 Task: Create a sub task System Test and UAT for the task  Develop a new online job application system for a company in the project AgileCenter , assign it to team member softage.4@softage.net and update the status of the sub task to  Off Track , set the priority of the sub task to High
Action: Mouse moved to (594, 361)
Screenshot: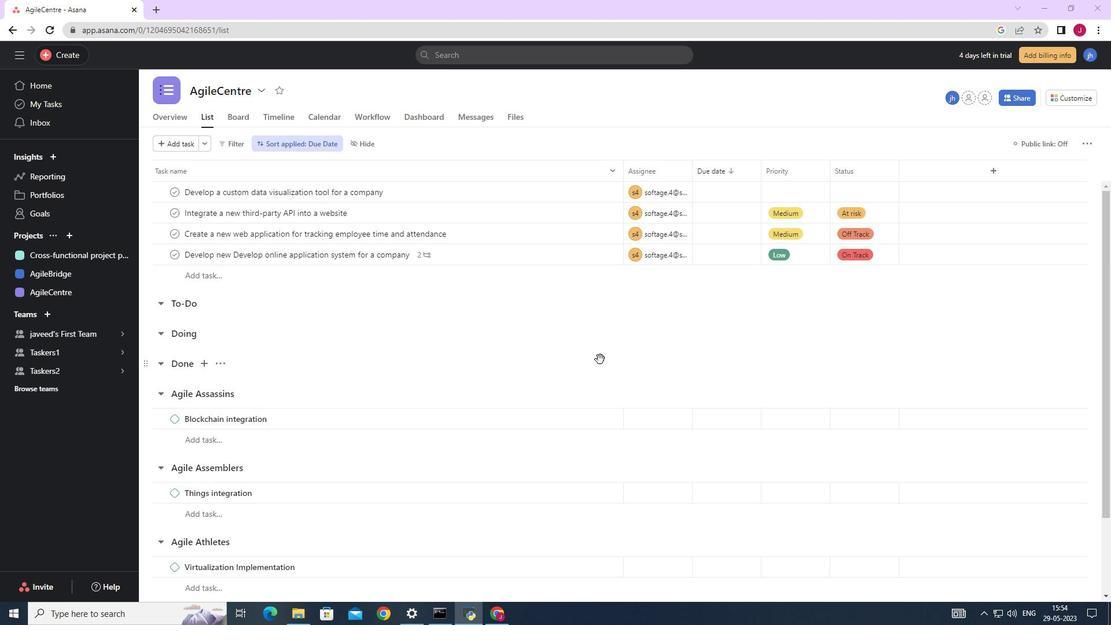 
Action: Mouse scrolled (594, 360) with delta (0, 0)
Screenshot: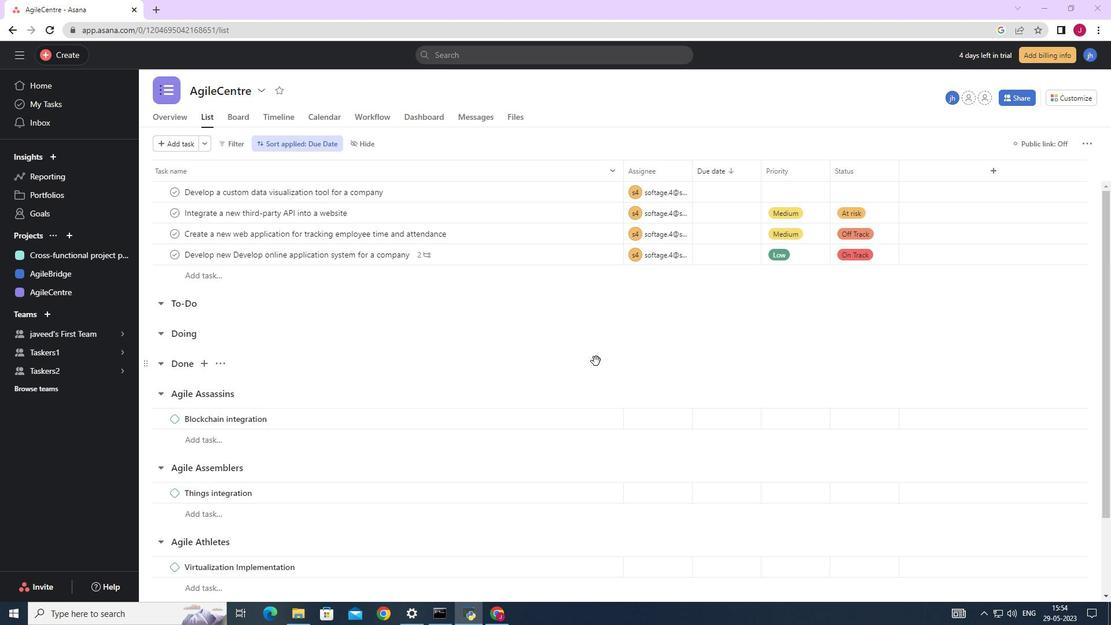 
Action: Mouse scrolled (594, 360) with delta (0, 0)
Screenshot: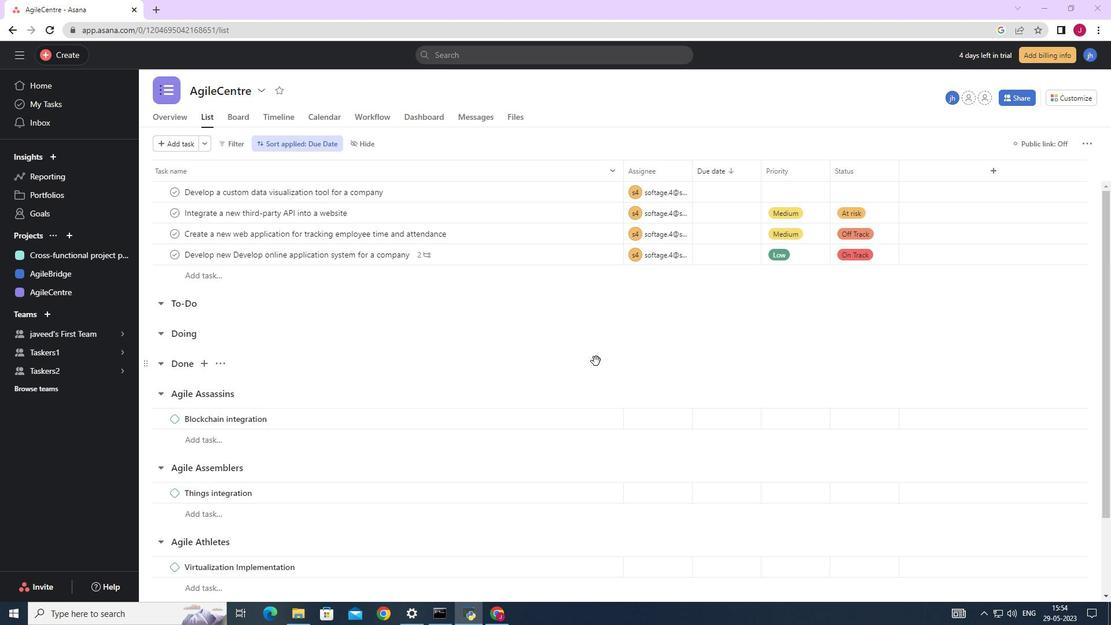 
Action: Mouse scrolled (594, 360) with delta (0, 0)
Screenshot: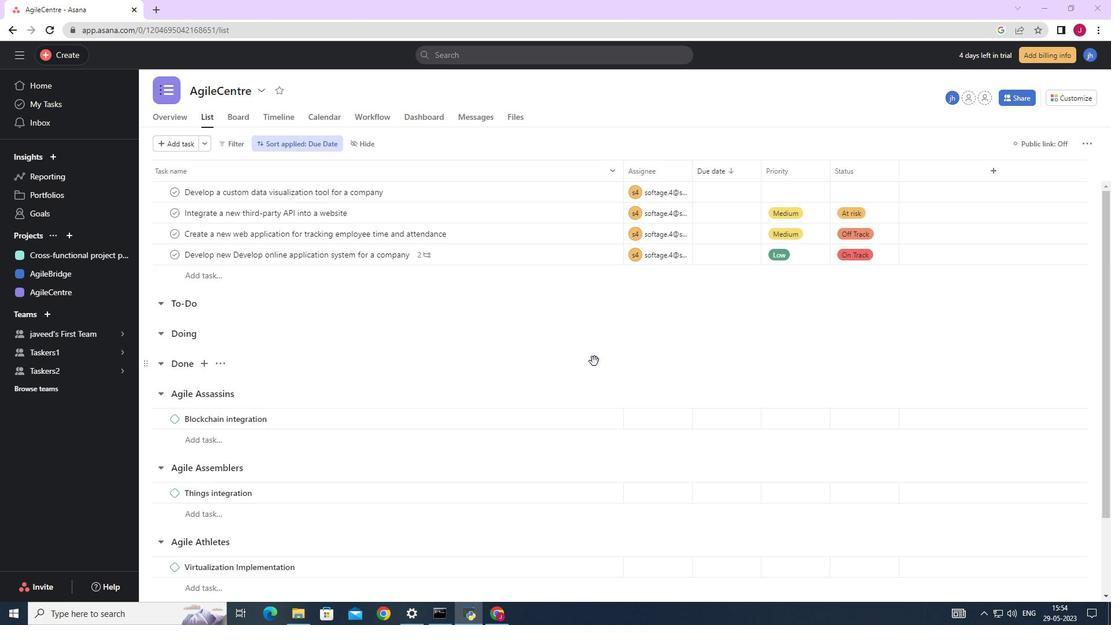 
Action: Mouse moved to (594, 362)
Screenshot: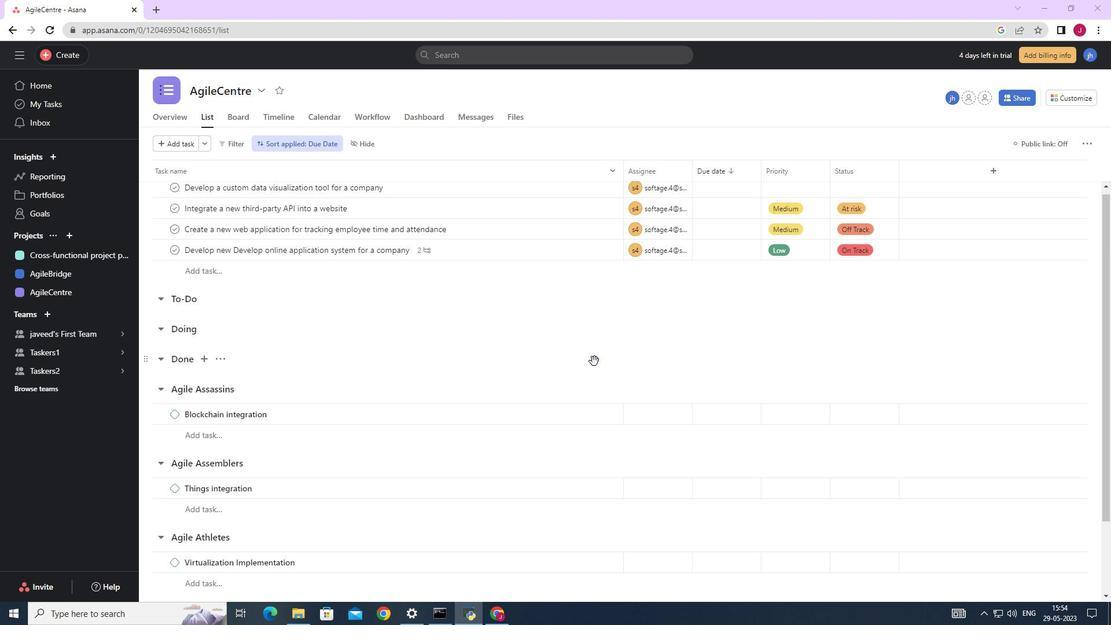 
Action: Mouse scrolled (594, 361) with delta (0, 0)
Screenshot: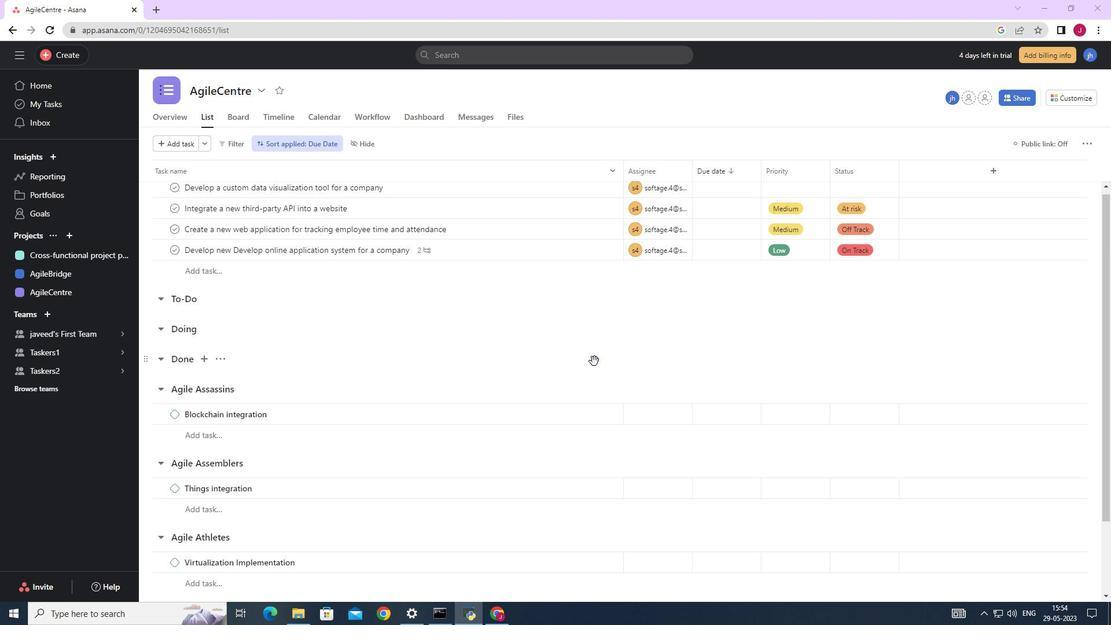 
Action: Mouse moved to (414, 368)
Screenshot: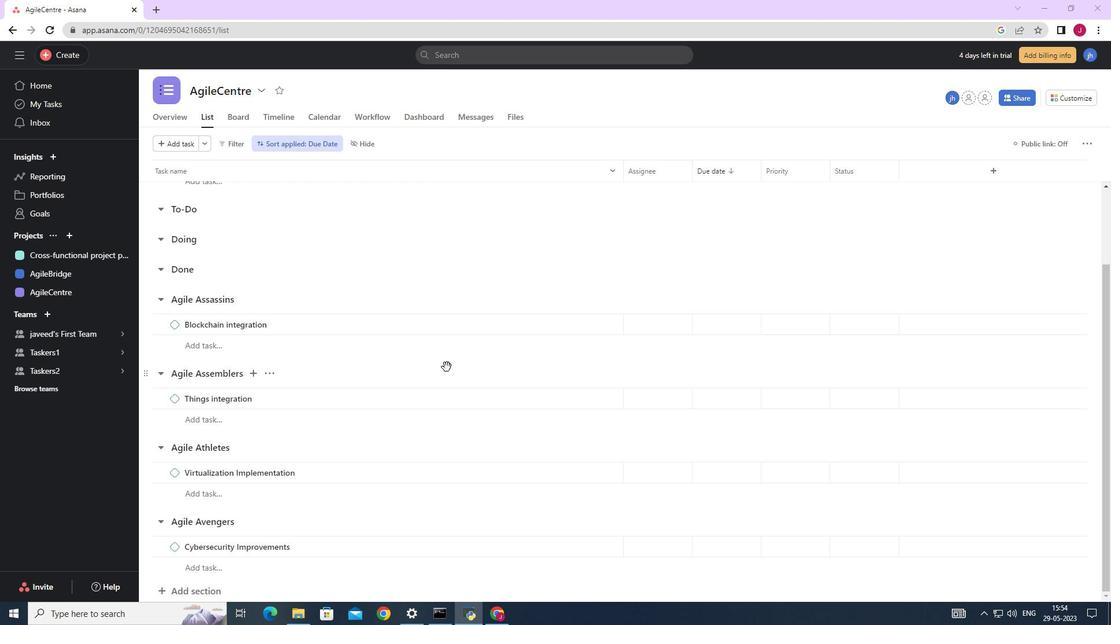
Action: Mouse scrolled (414, 369) with delta (0, 0)
Screenshot: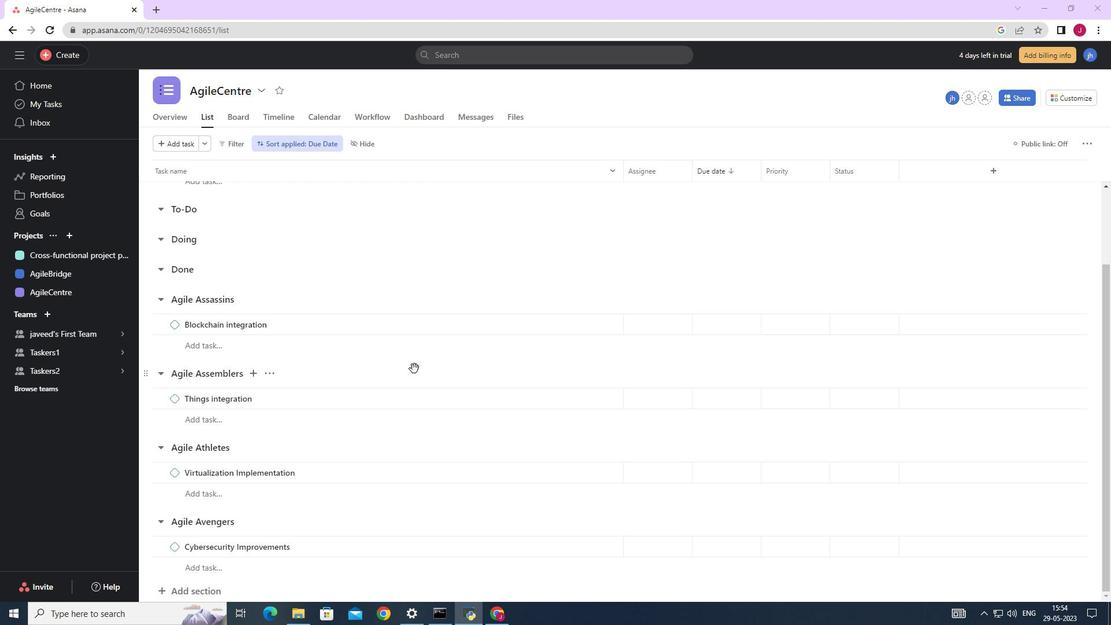 
Action: Mouse scrolled (414, 369) with delta (0, 0)
Screenshot: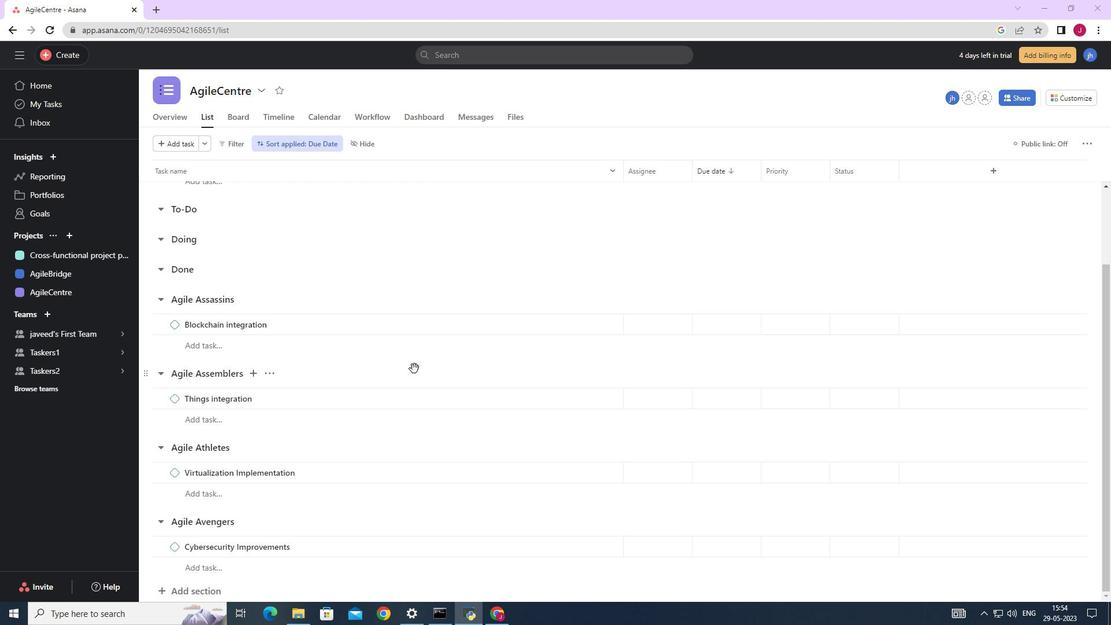 
Action: Mouse scrolled (414, 369) with delta (0, 0)
Screenshot: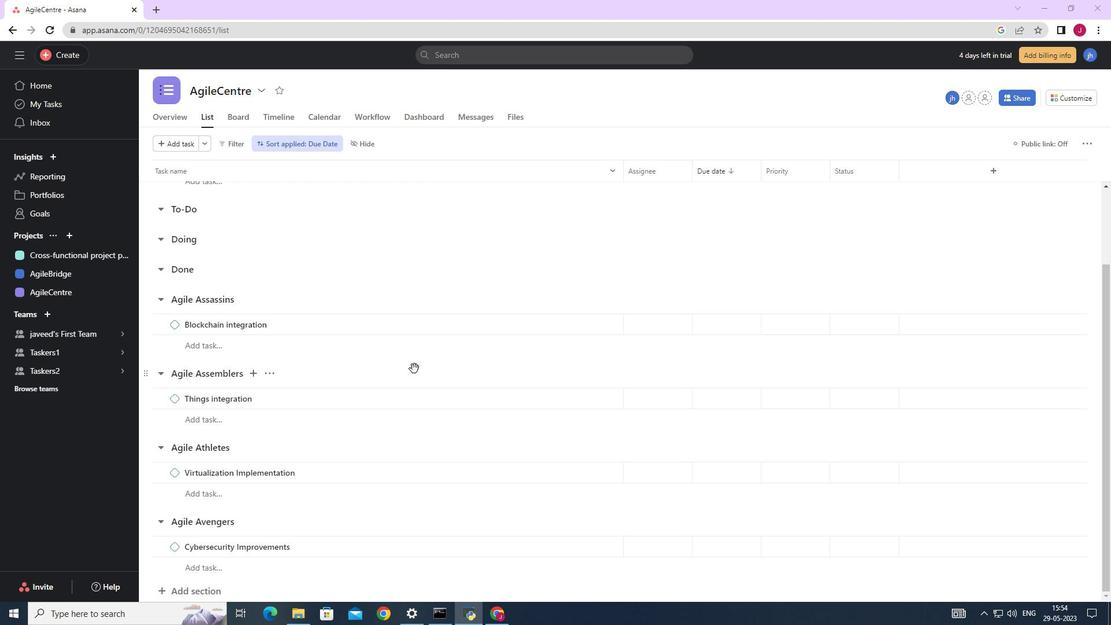 
Action: Mouse moved to (414, 368)
Screenshot: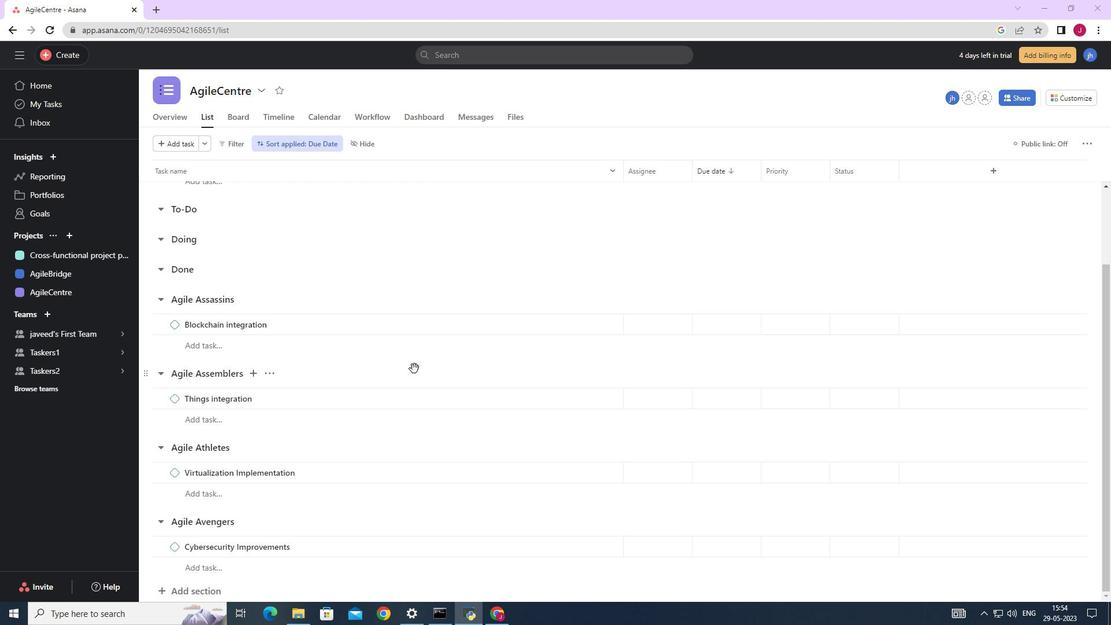 
Action: Mouse scrolled (414, 369) with delta (0, 0)
Screenshot: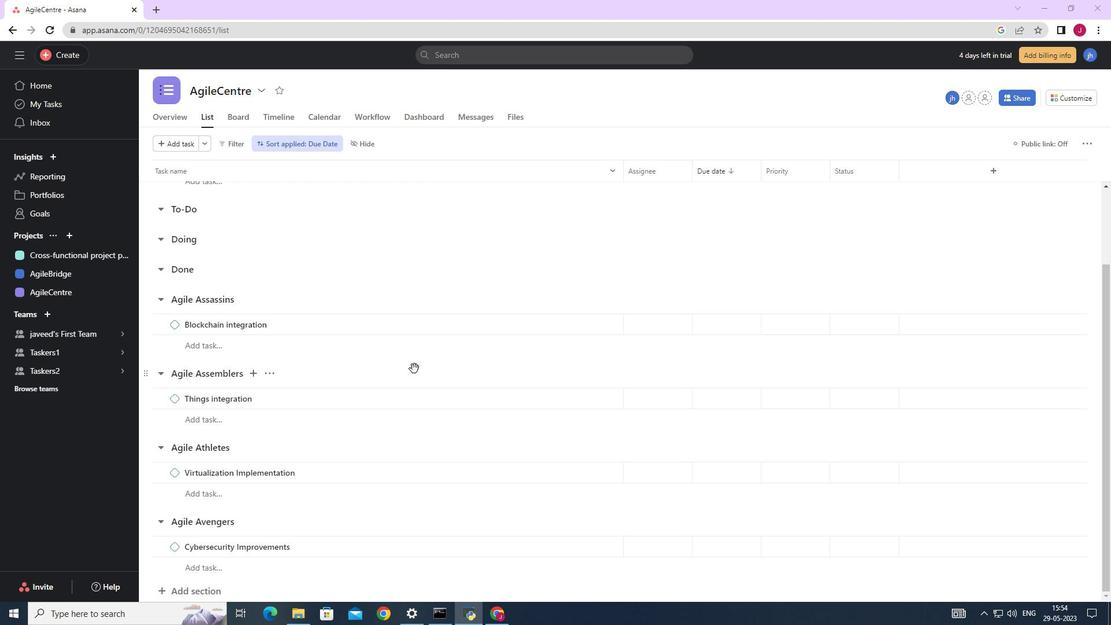 
Action: Mouse moved to (554, 254)
Screenshot: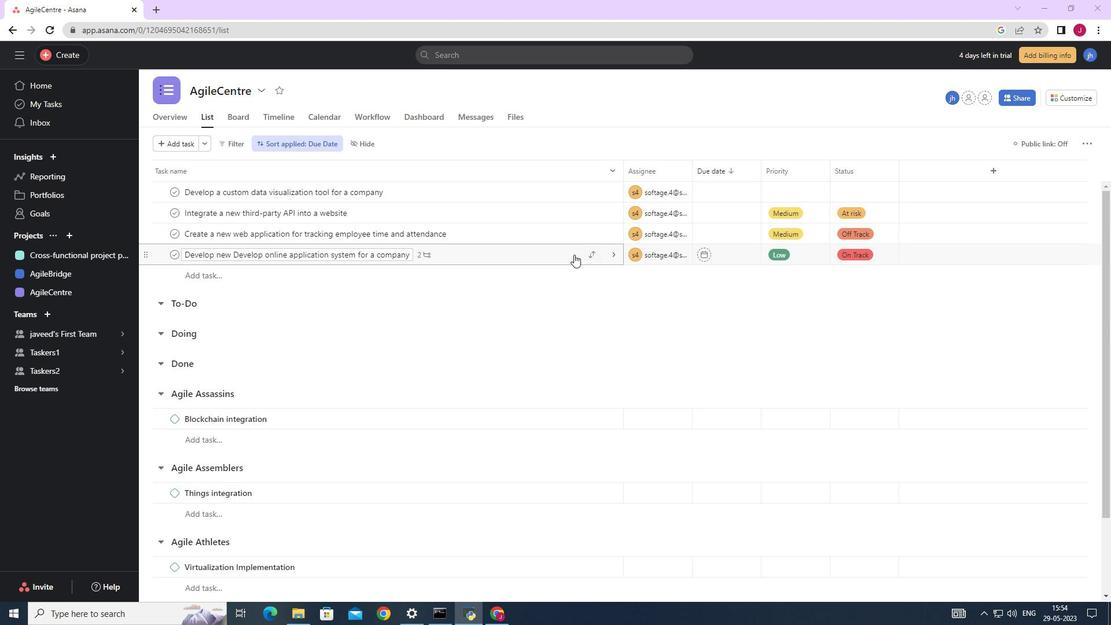 
Action: Mouse pressed left at (554, 254)
Screenshot: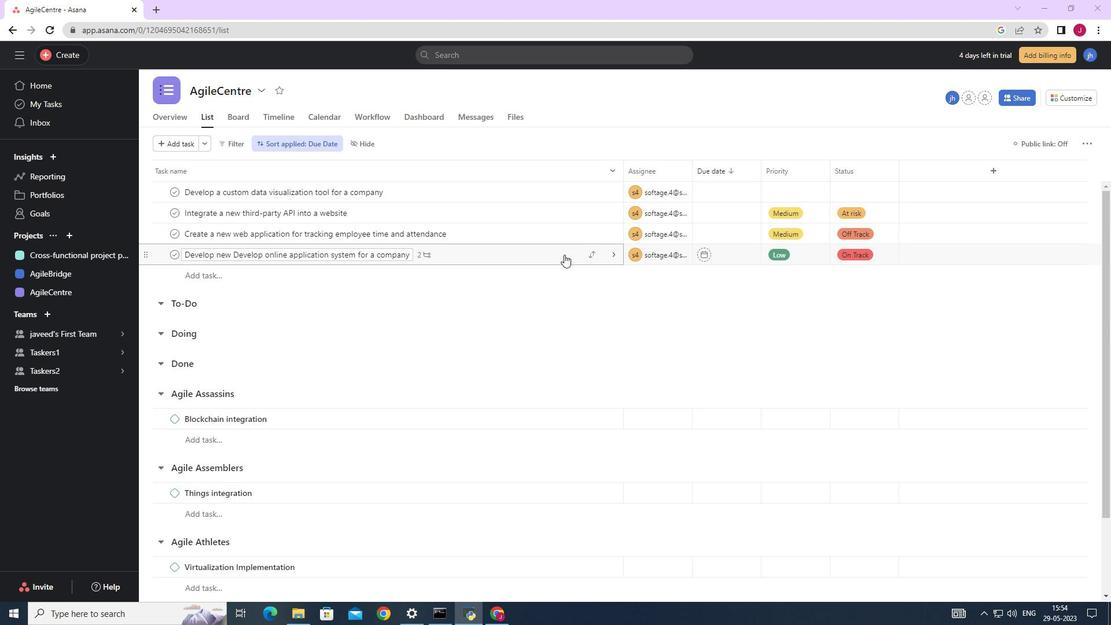 
Action: Mouse moved to (825, 391)
Screenshot: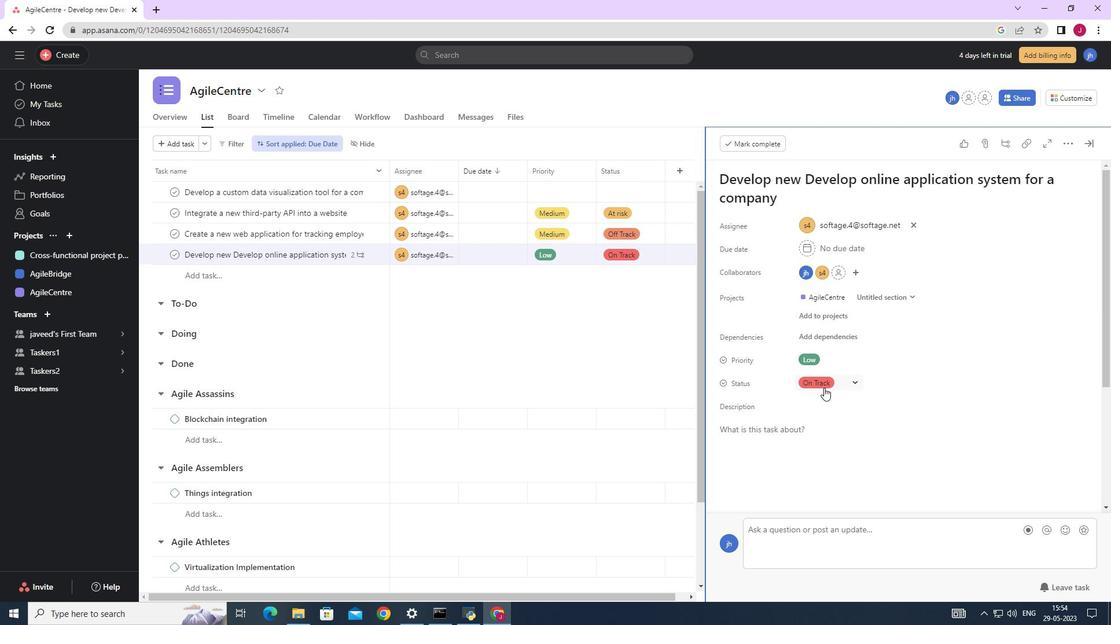 
Action: Mouse scrolled (825, 390) with delta (0, 0)
Screenshot: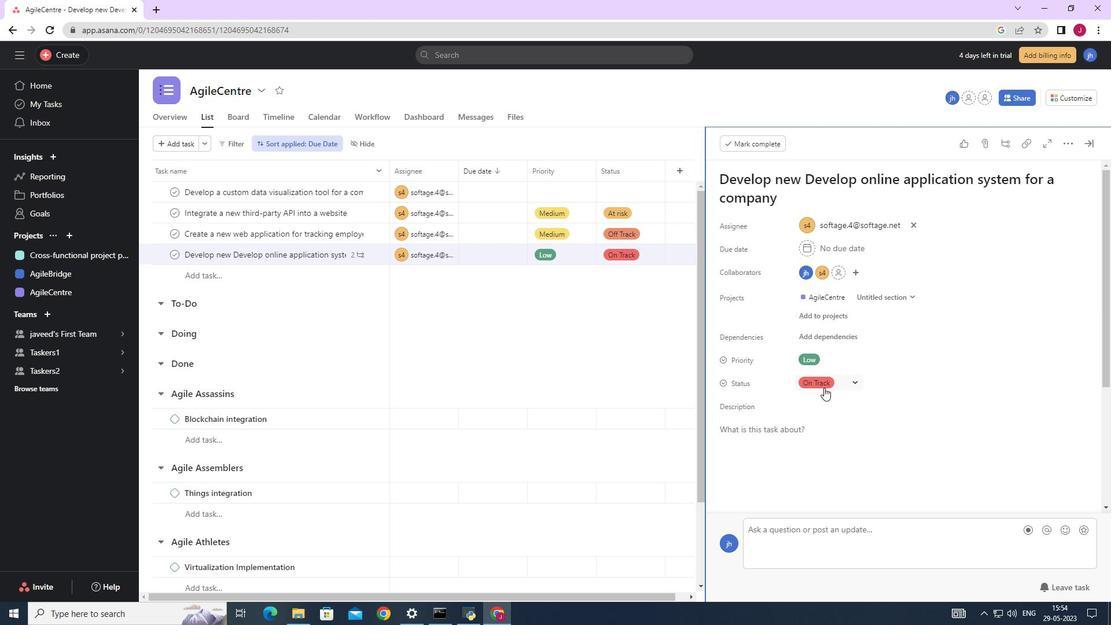 
Action: Mouse moved to (825, 392)
Screenshot: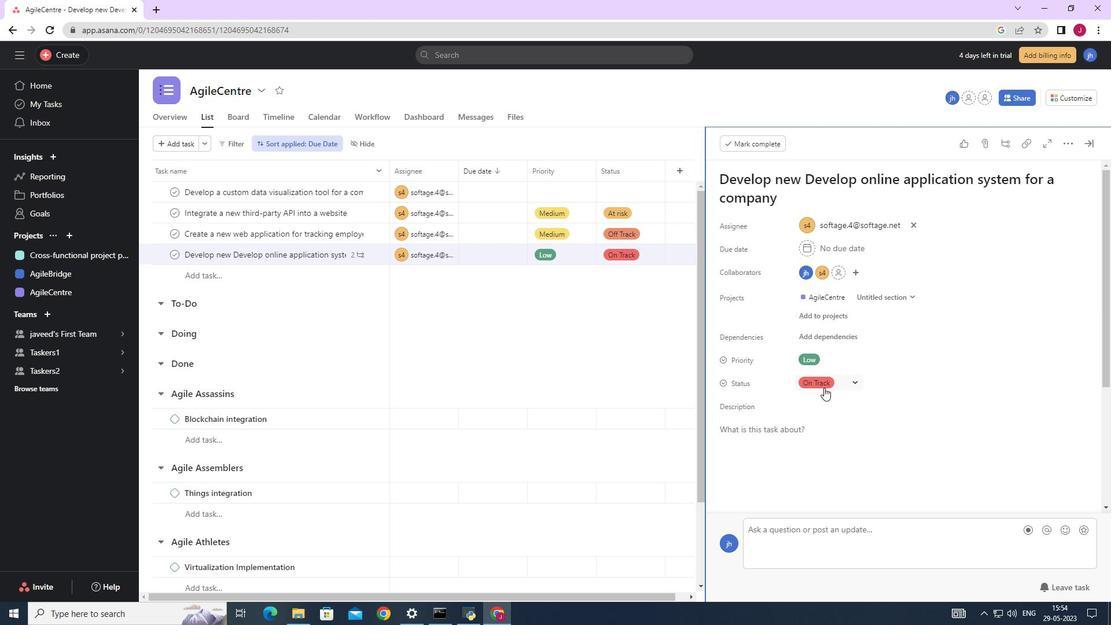 
Action: Mouse scrolled (825, 391) with delta (0, 0)
Screenshot: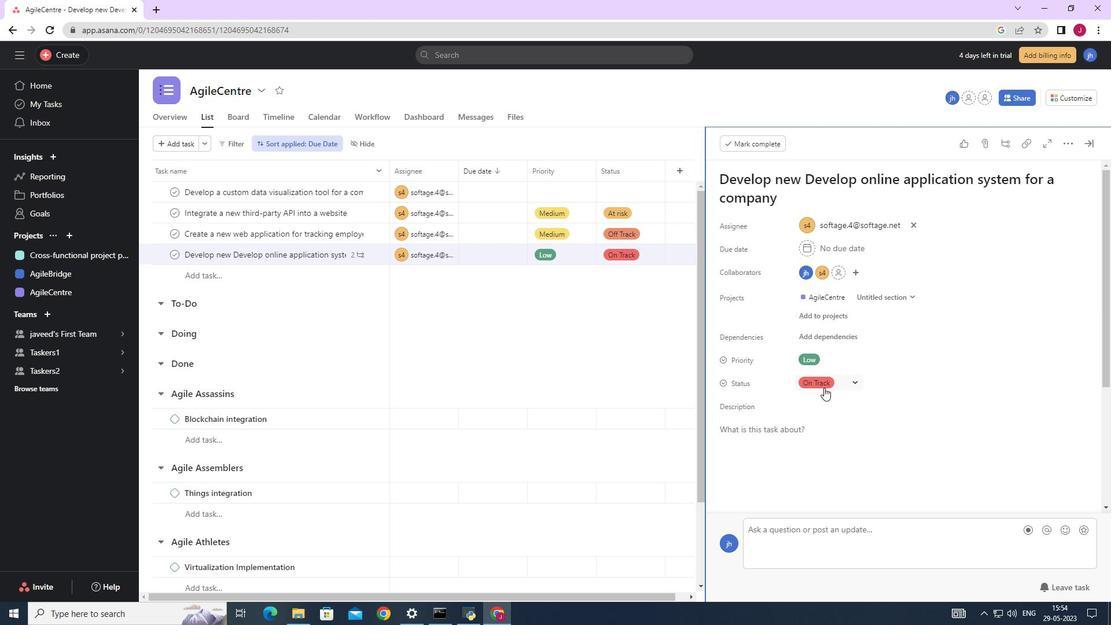 
Action: Mouse scrolled (825, 391) with delta (0, 0)
Screenshot: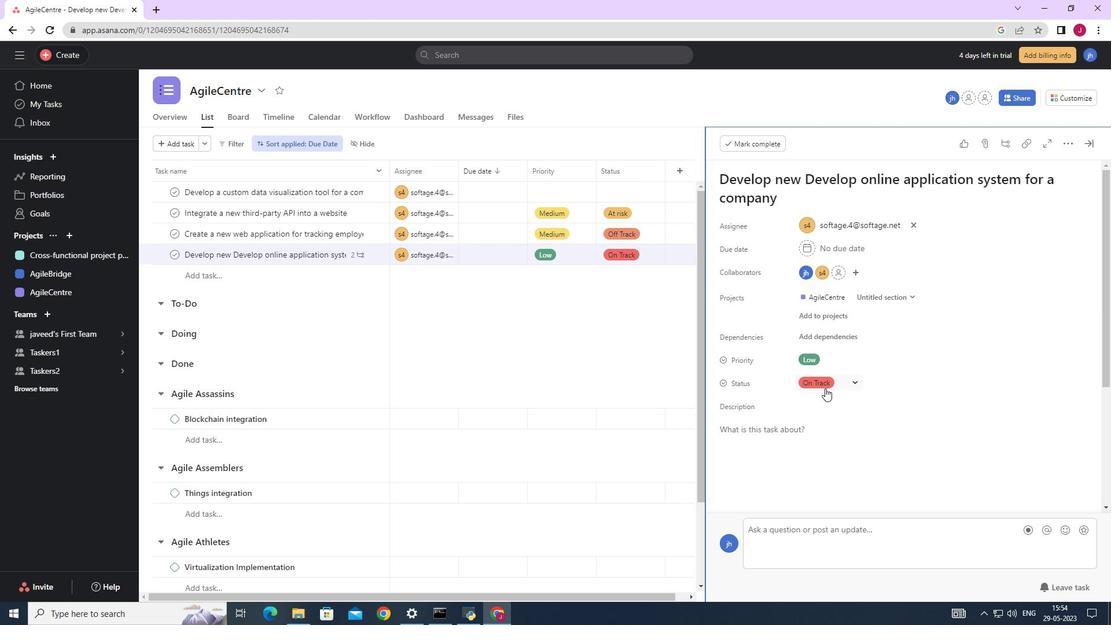 
Action: Mouse scrolled (825, 391) with delta (0, 0)
Screenshot: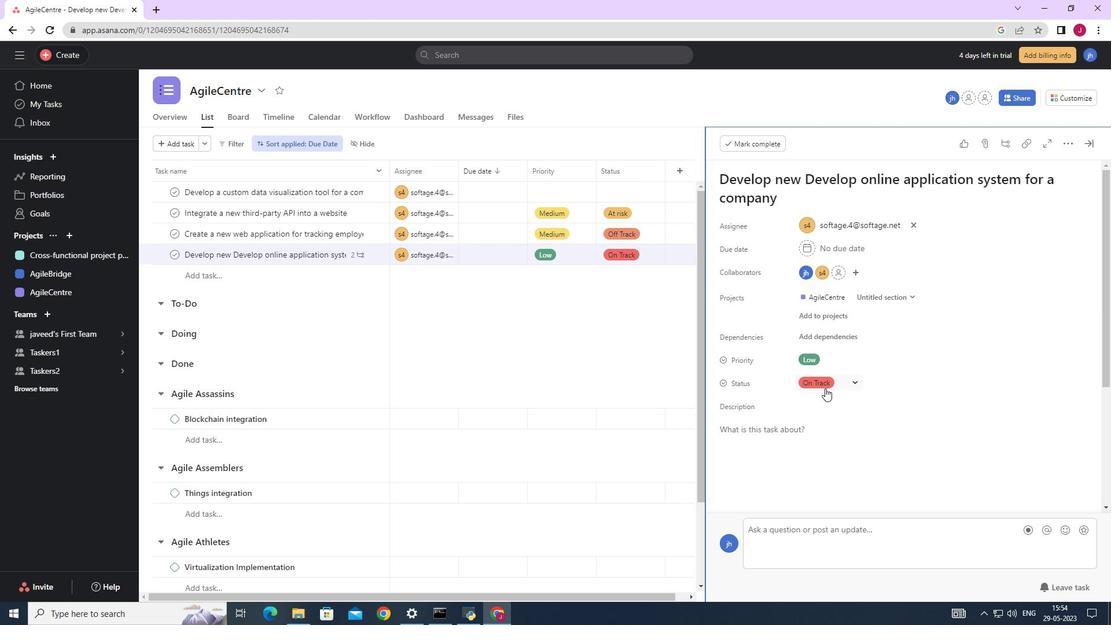 
Action: Mouse scrolled (825, 391) with delta (0, 0)
Screenshot: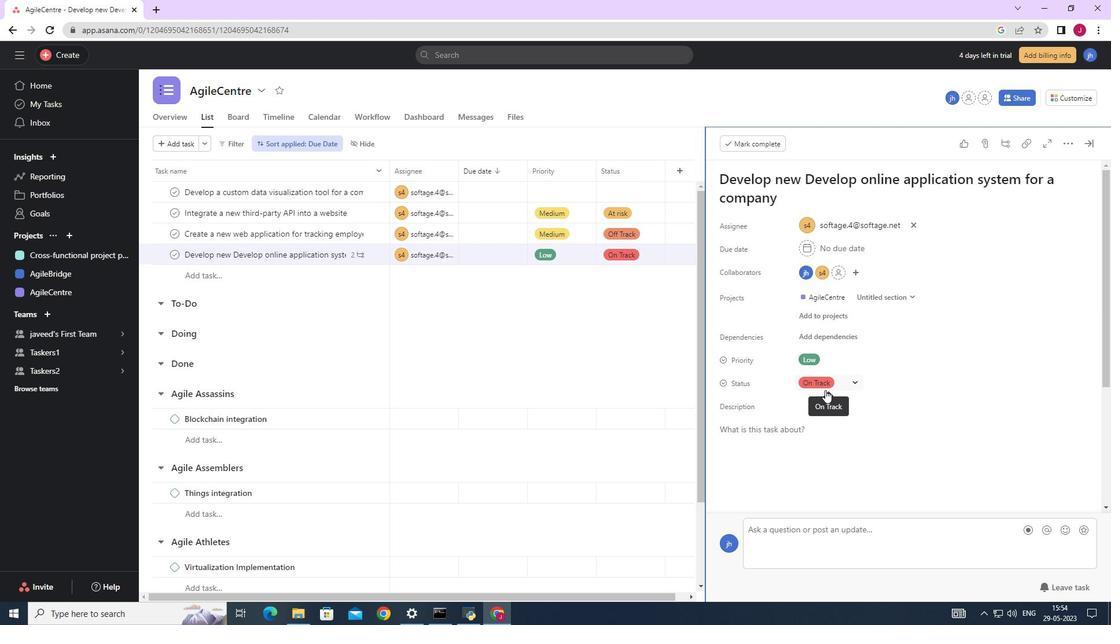 
Action: Mouse scrolled (825, 391) with delta (0, 0)
Screenshot: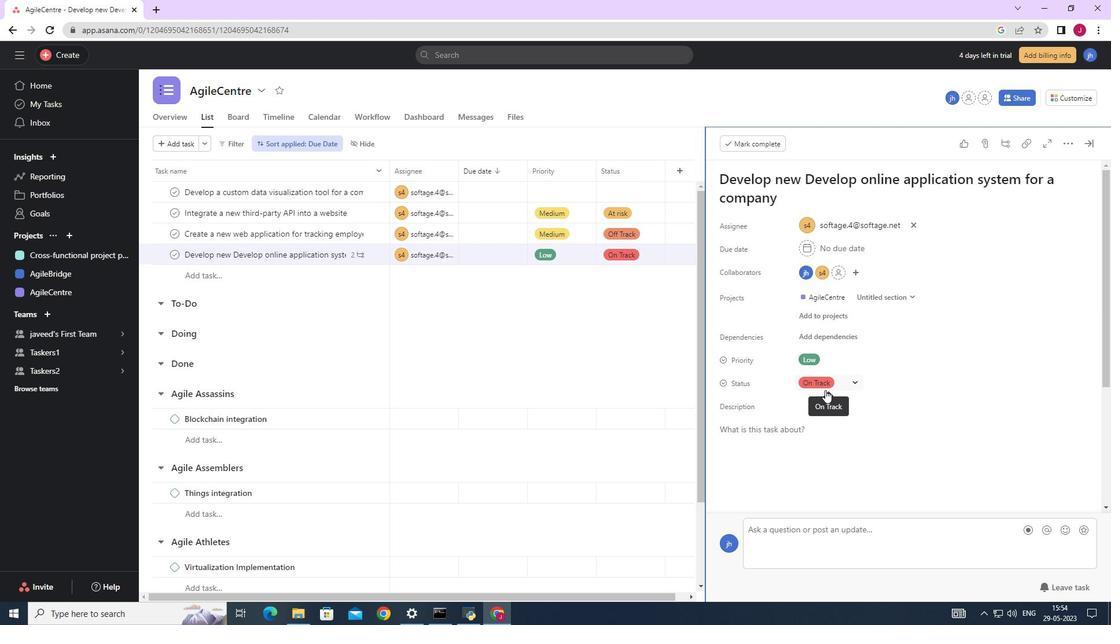 
Action: Mouse moved to (759, 422)
Screenshot: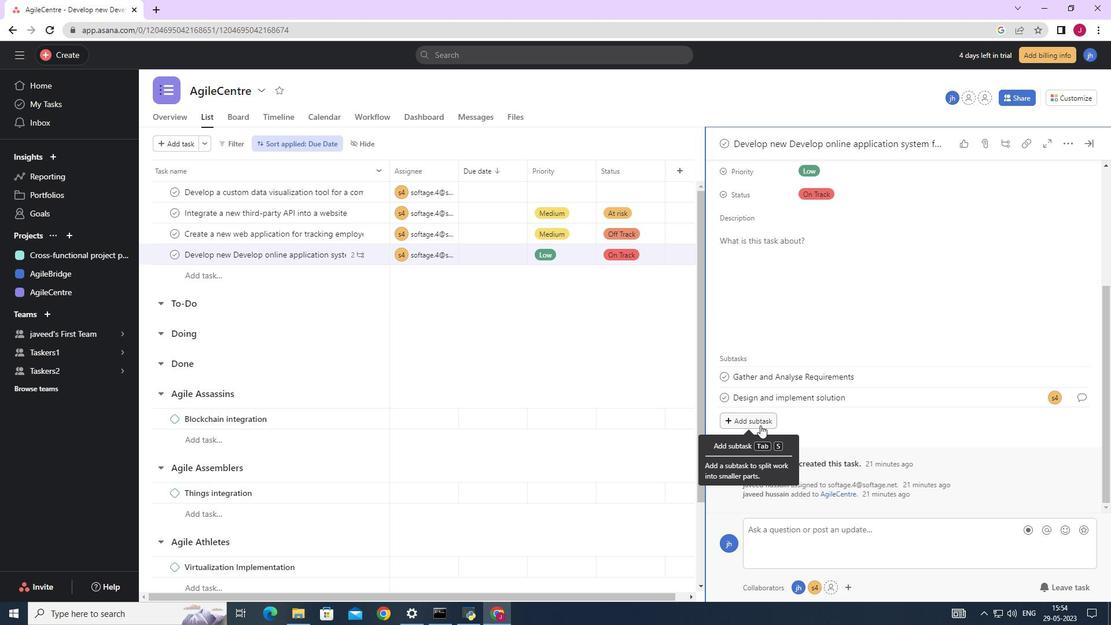 
Action: Mouse pressed left at (759, 422)
Screenshot: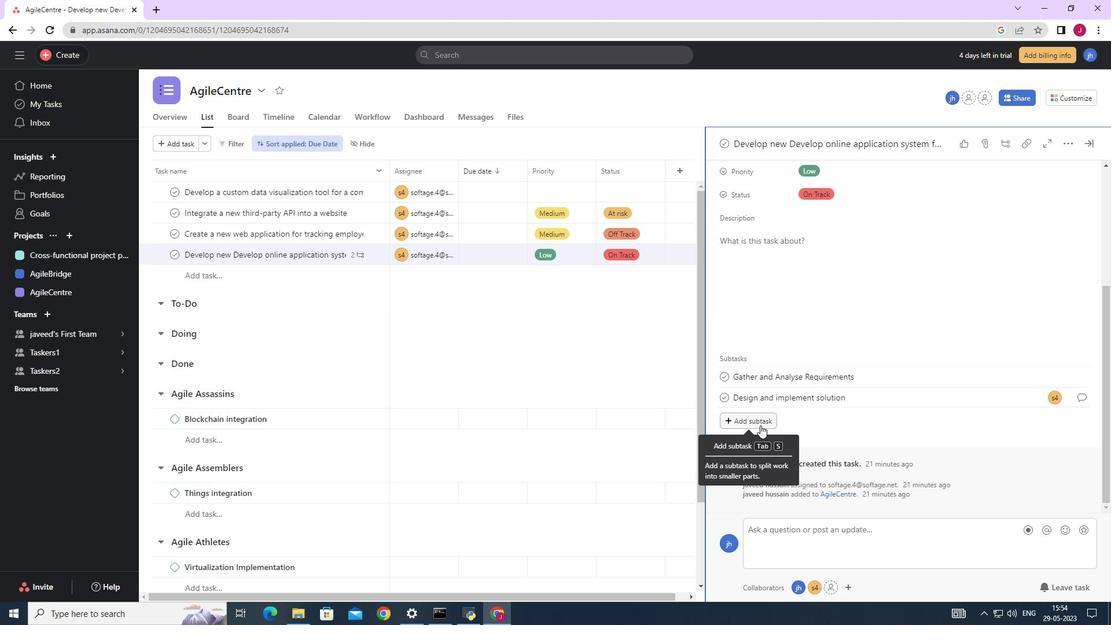 
Action: Mouse moved to (758, 421)
Screenshot: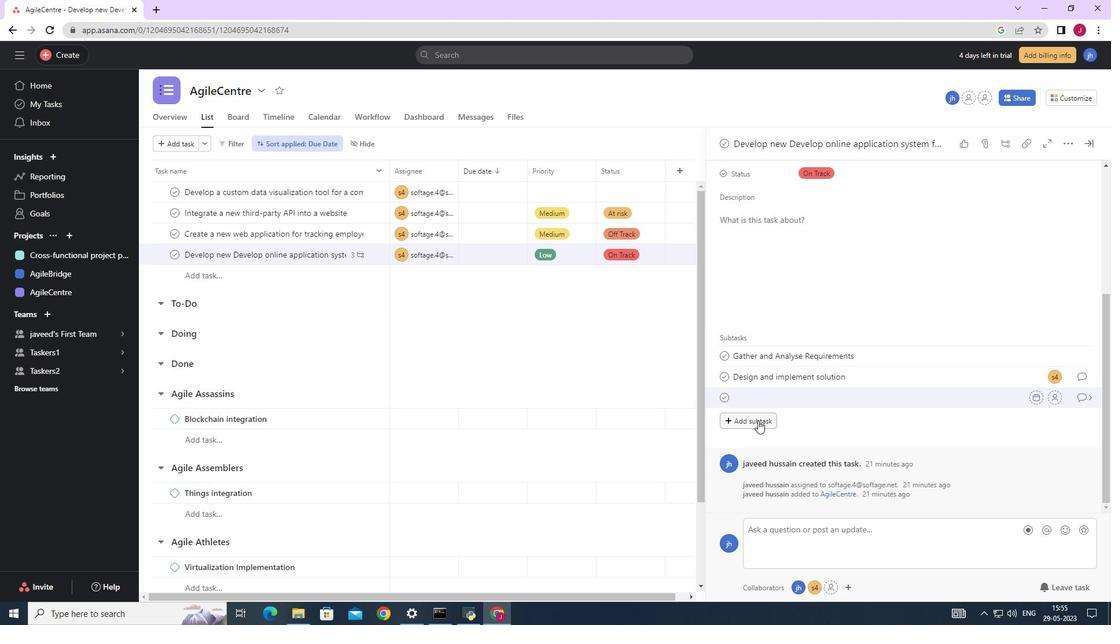
Action: Key pressed <Key.caps_lock>S<Key.caps_lock>ystem<Key.space><Key.caps_lock>T<Key.caps_lock>est<Key.space><Key.caps_lock>A<Key.backspace><Key.caps_lock>and<Key.space><Key.caps_lock>UAT<Key.space>
Screenshot: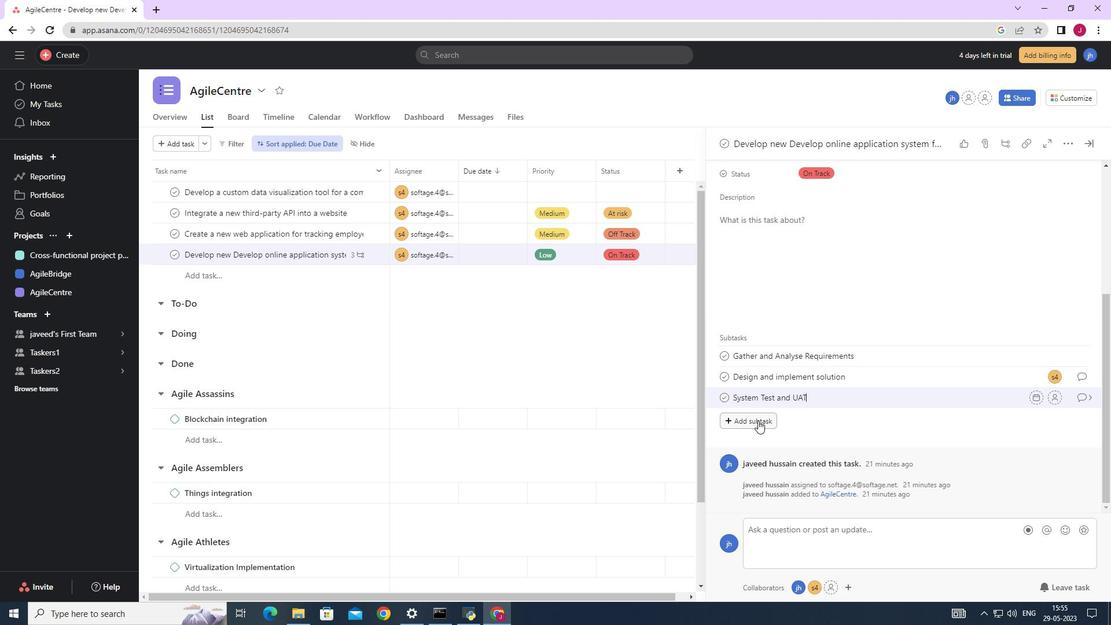 
Action: Mouse moved to (1054, 398)
Screenshot: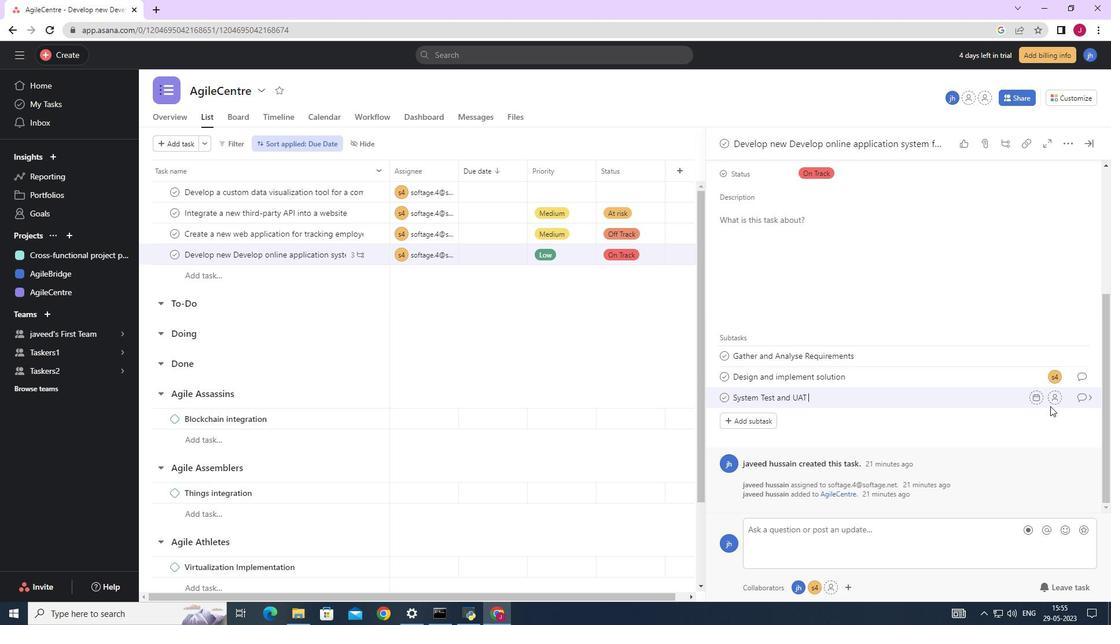 
Action: Mouse pressed left at (1054, 398)
Screenshot: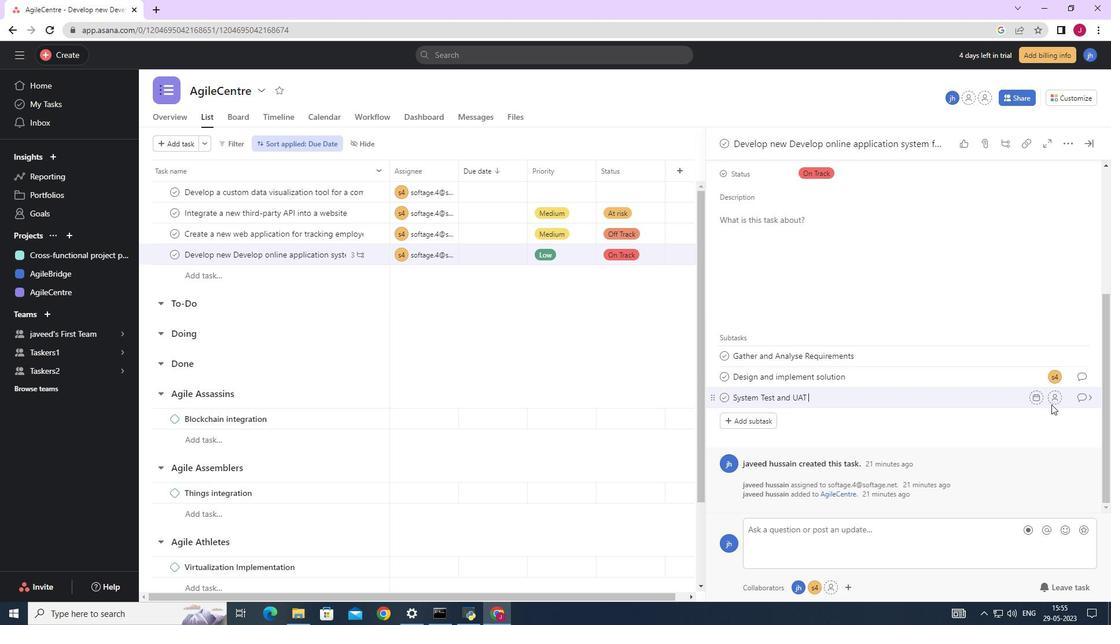 
Action: Mouse moved to (917, 507)
Screenshot: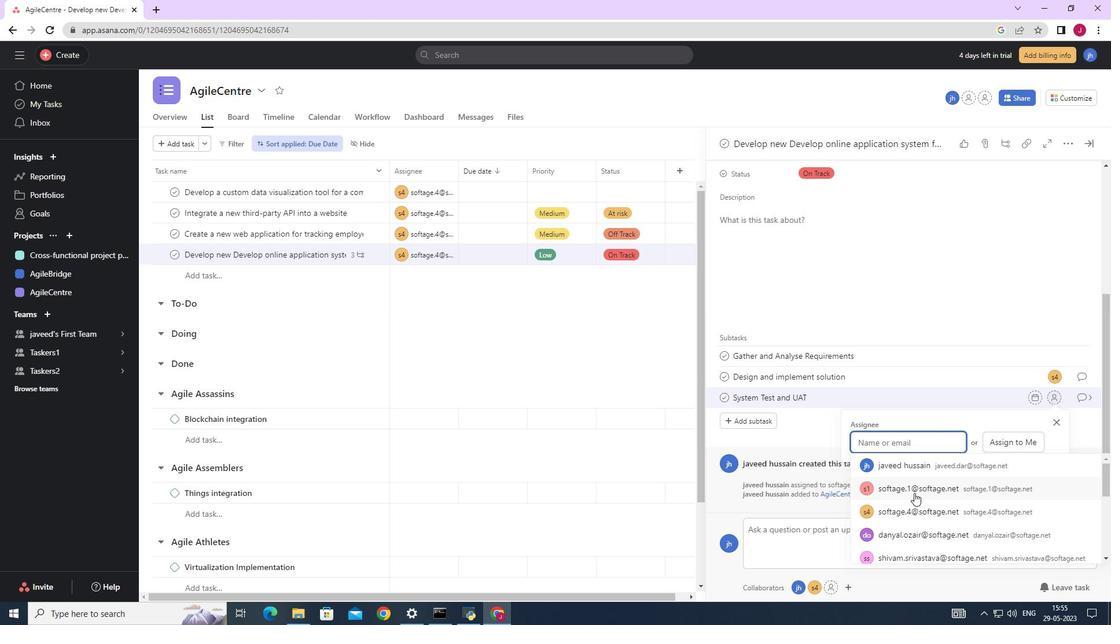 
Action: Mouse pressed left at (917, 507)
Screenshot: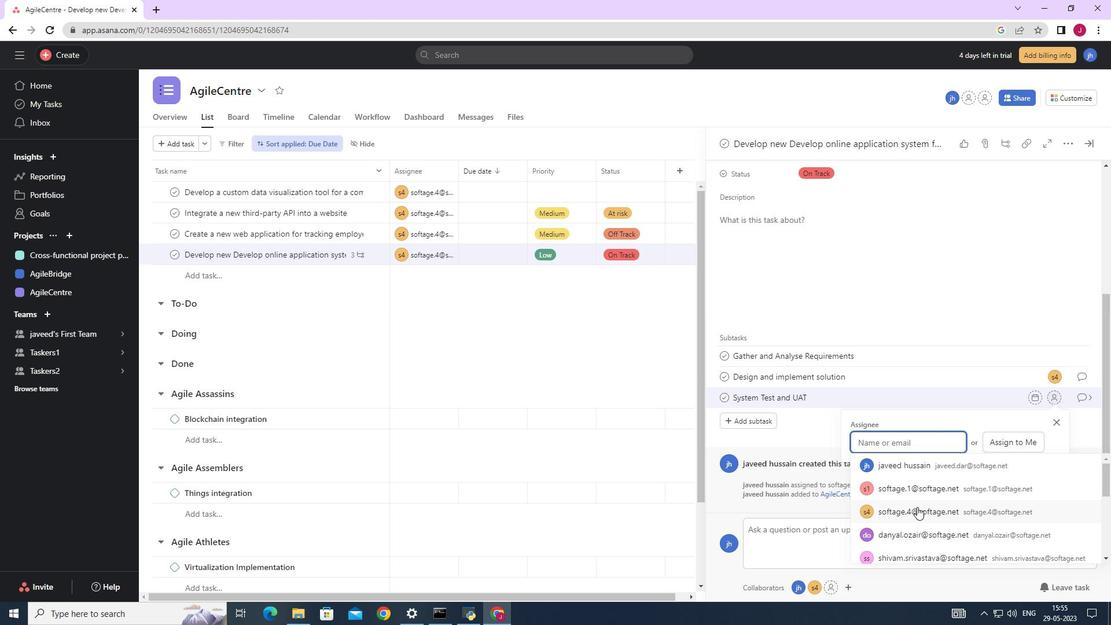 
Action: Mouse moved to (1077, 396)
Screenshot: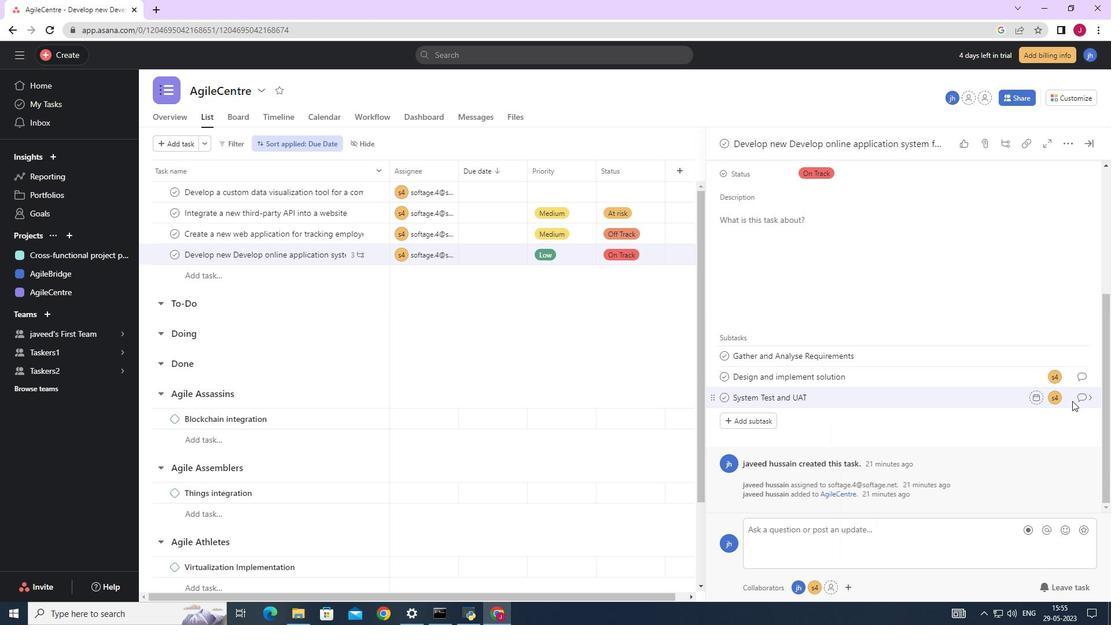 
Action: Mouse pressed left at (1077, 396)
Screenshot: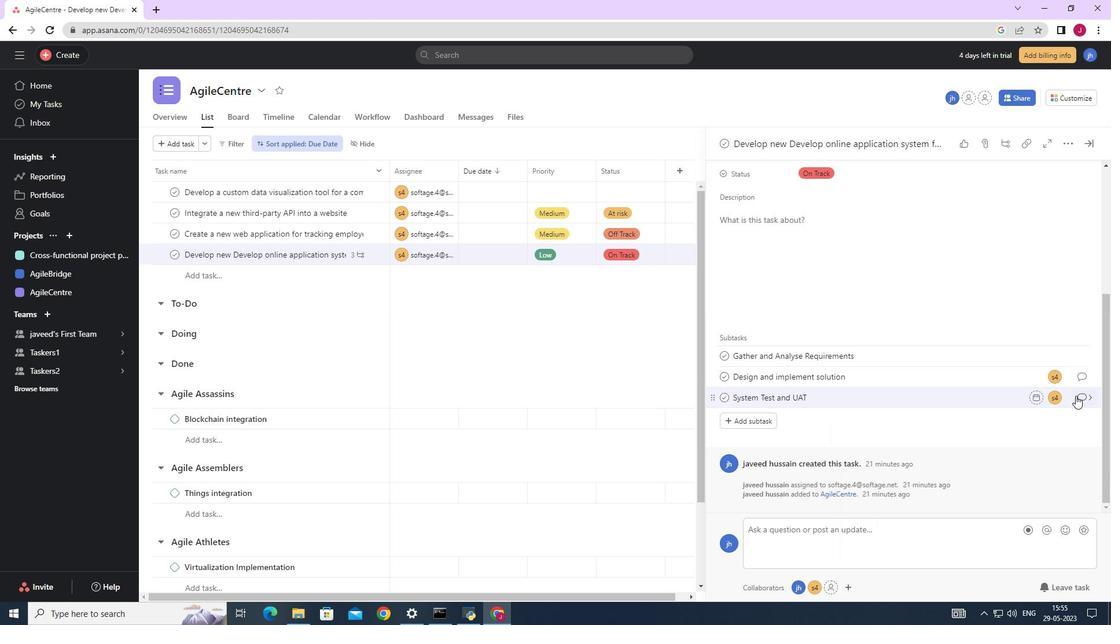 
Action: Mouse moved to (753, 332)
Screenshot: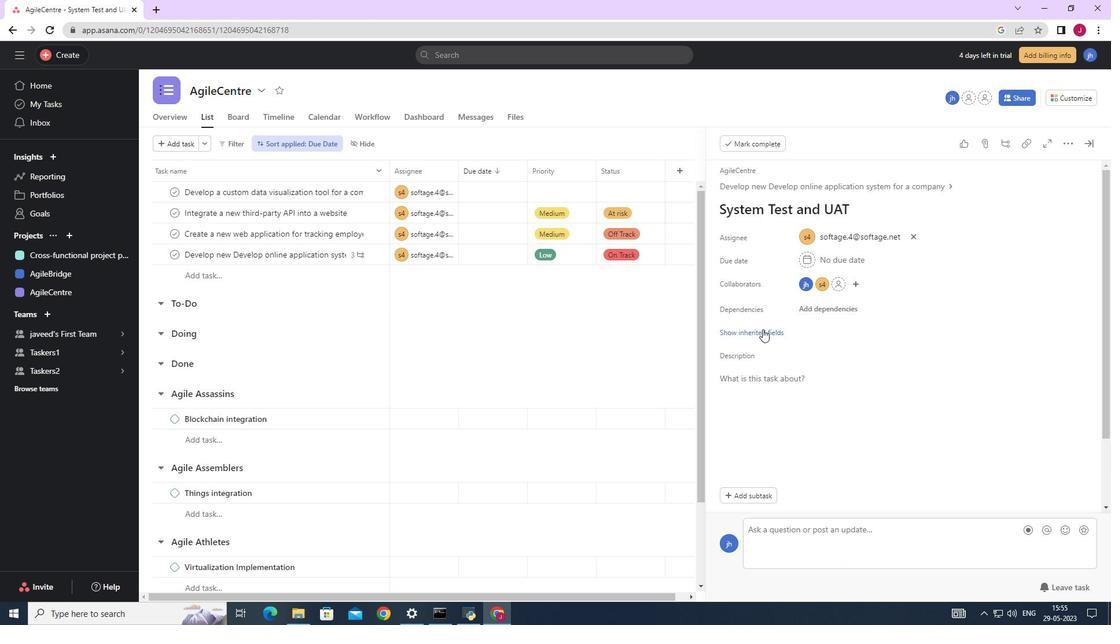 
Action: Mouse pressed left at (753, 332)
Screenshot: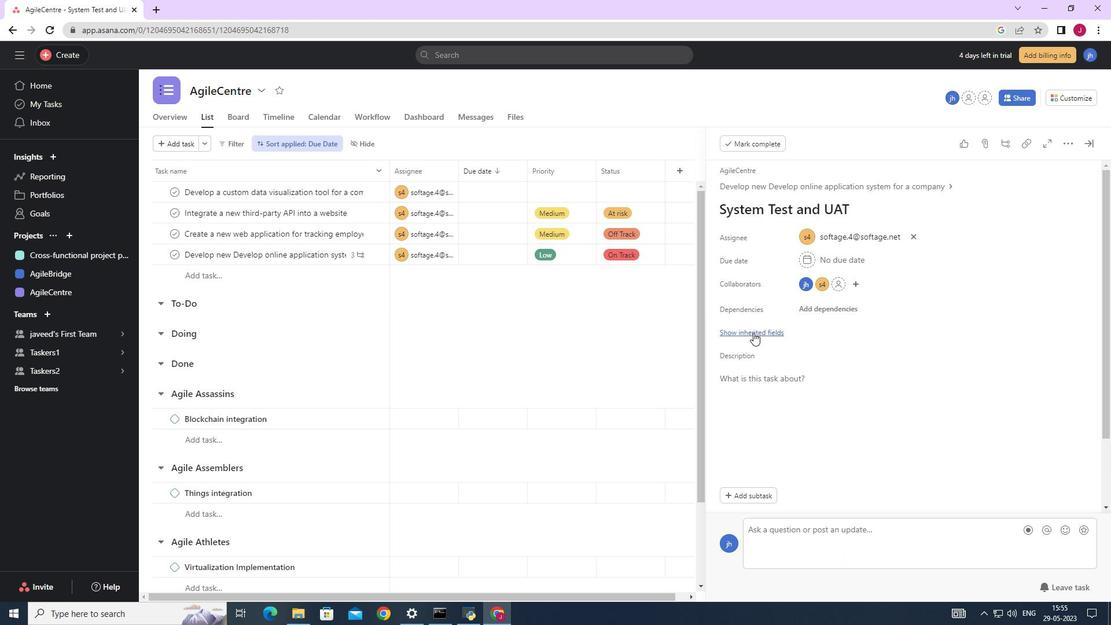 
Action: Mouse moved to (803, 352)
Screenshot: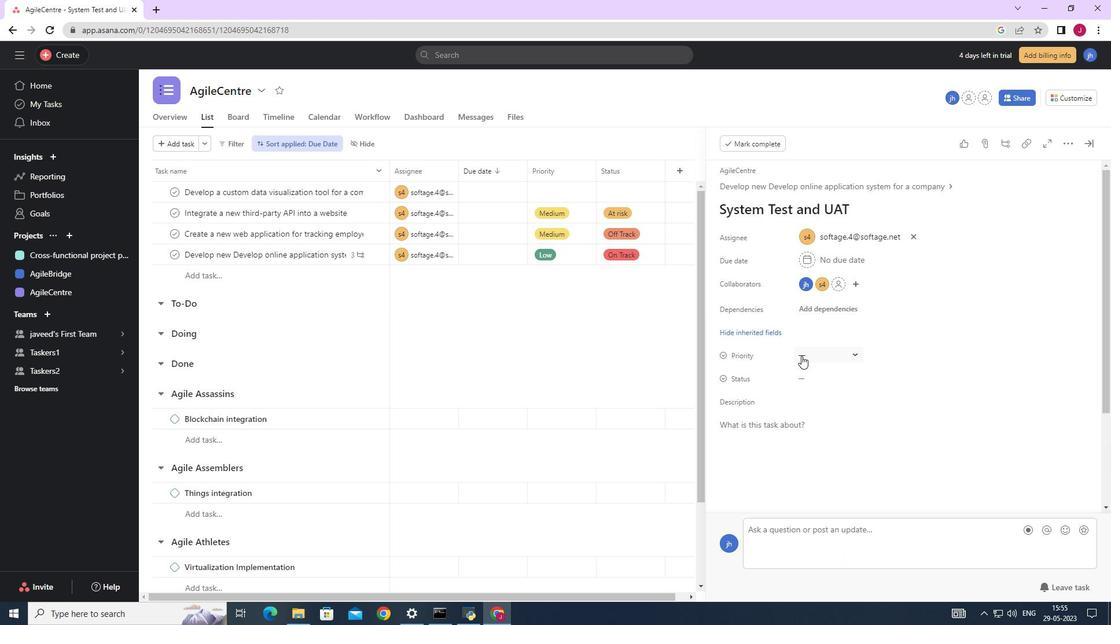 
Action: Mouse pressed left at (803, 352)
Screenshot: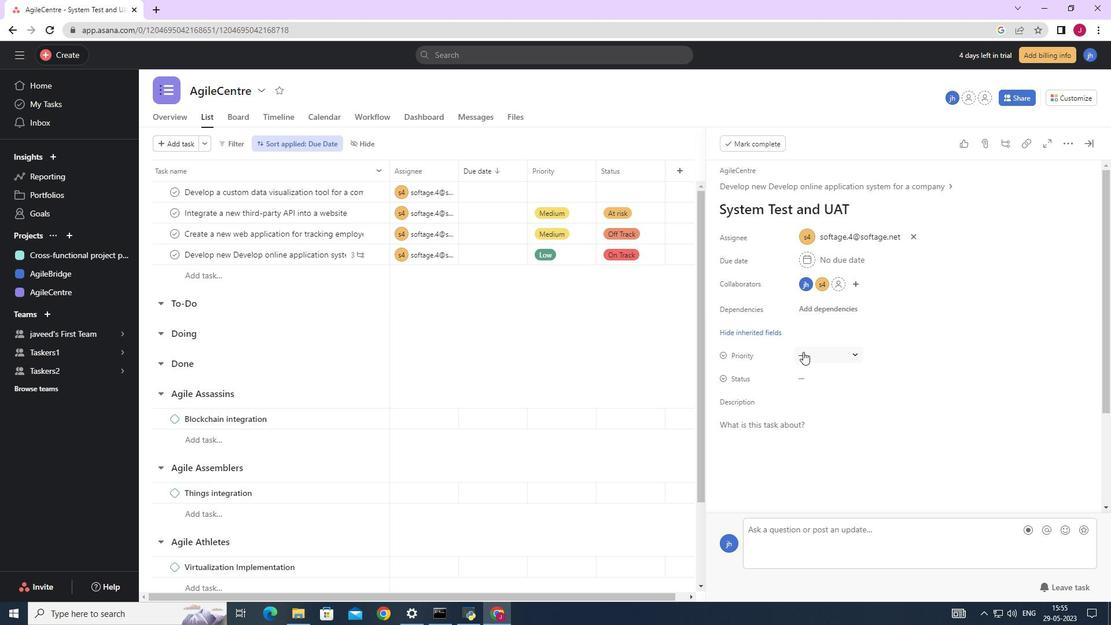 
Action: Mouse moved to (829, 390)
Screenshot: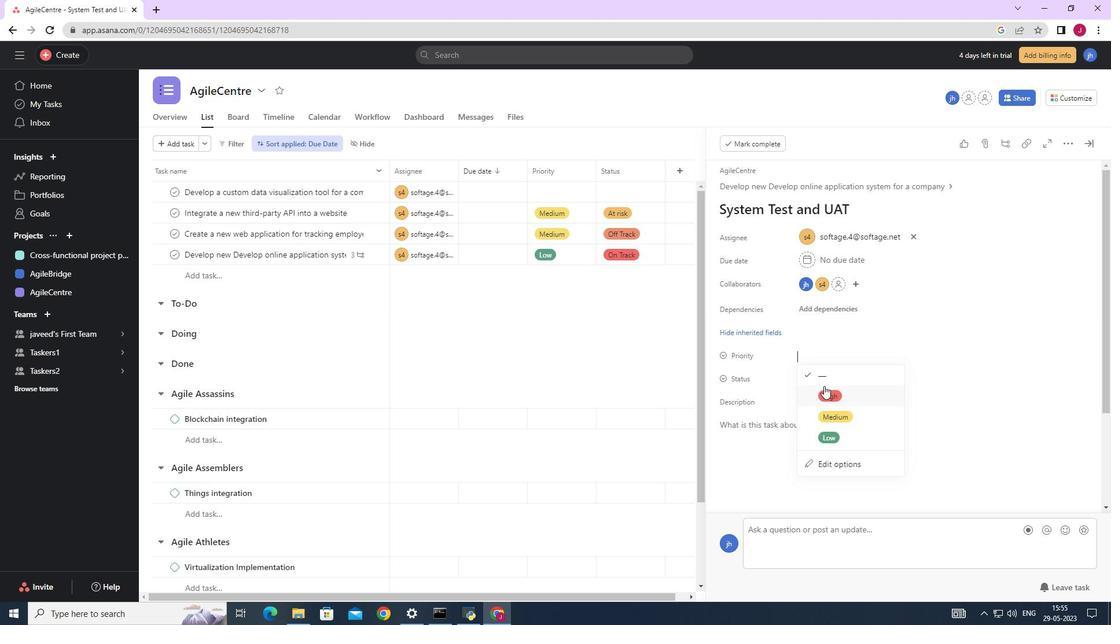 
Action: Mouse pressed left at (829, 390)
Screenshot: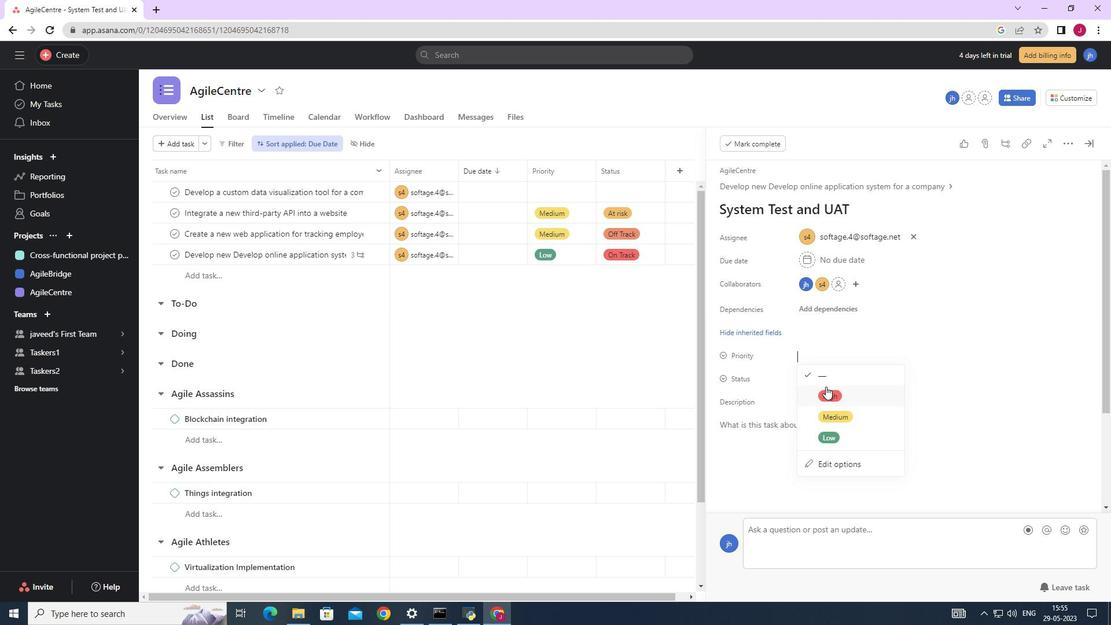 
Action: Mouse moved to (806, 372)
Screenshot: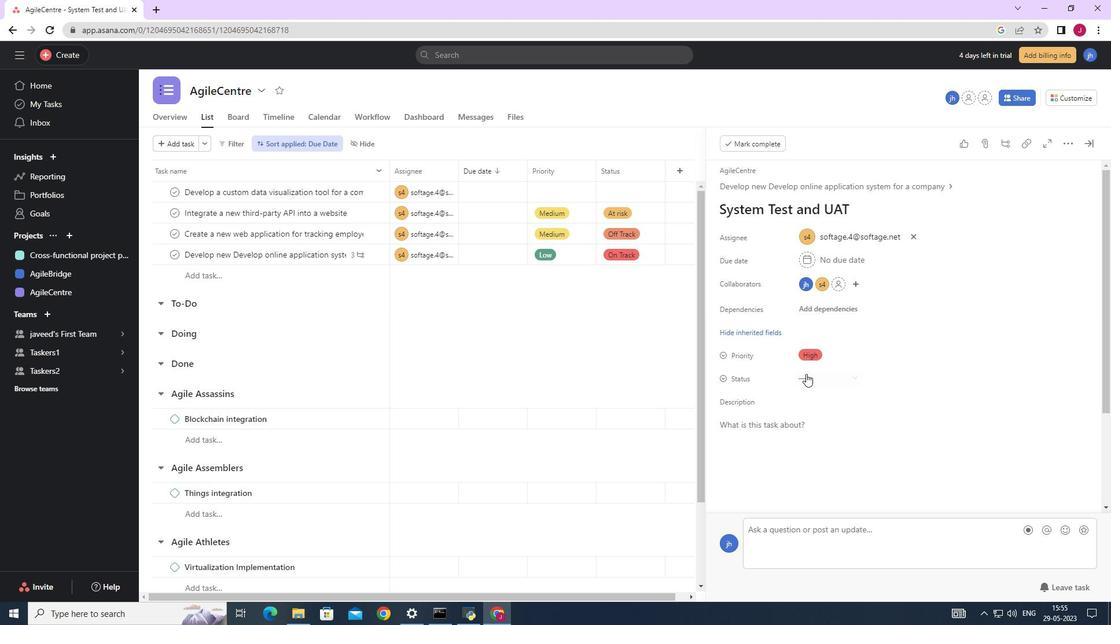 
Action: Mouse pressed left at (806, 372)
Screenshot: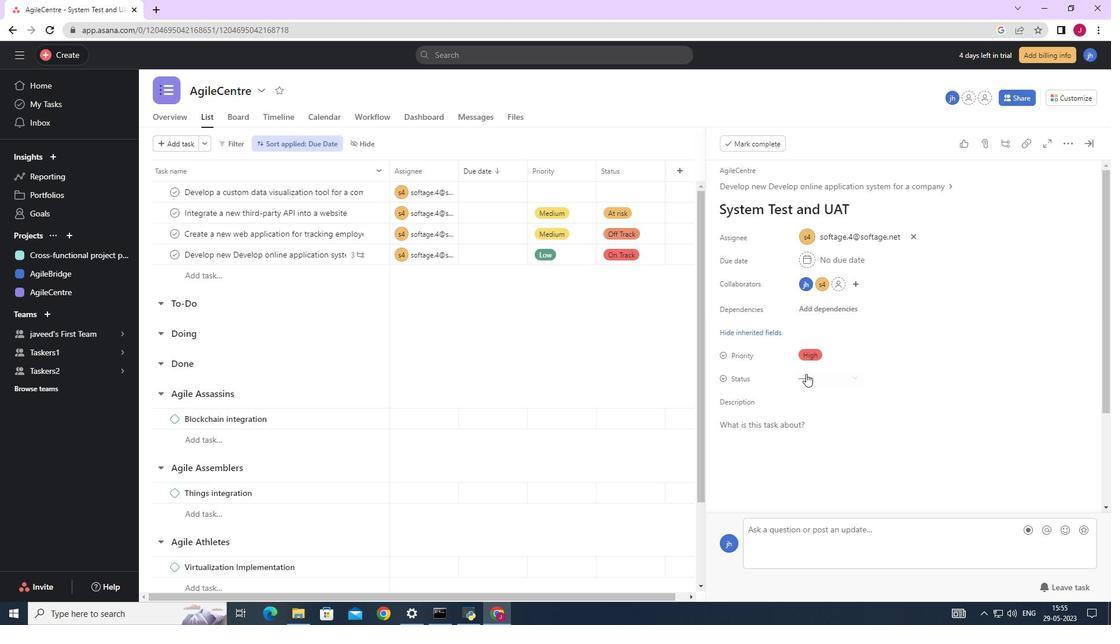 
Action: Mouse moved to (839, 438)
Screenshot: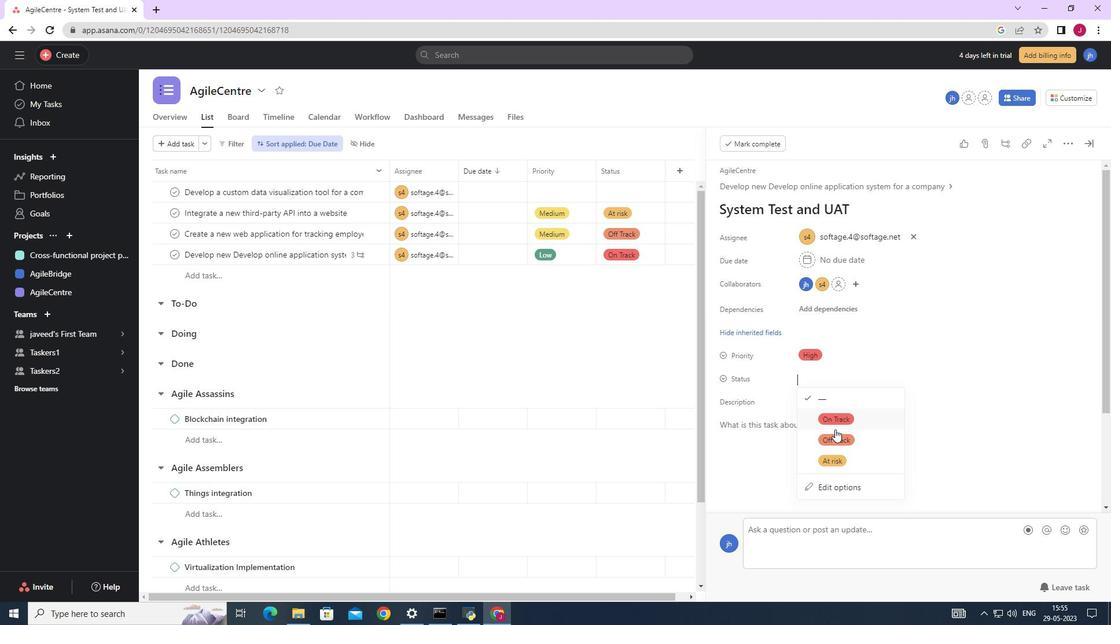 
Action: Mouse pressed left at (839, 438)
Screenshot: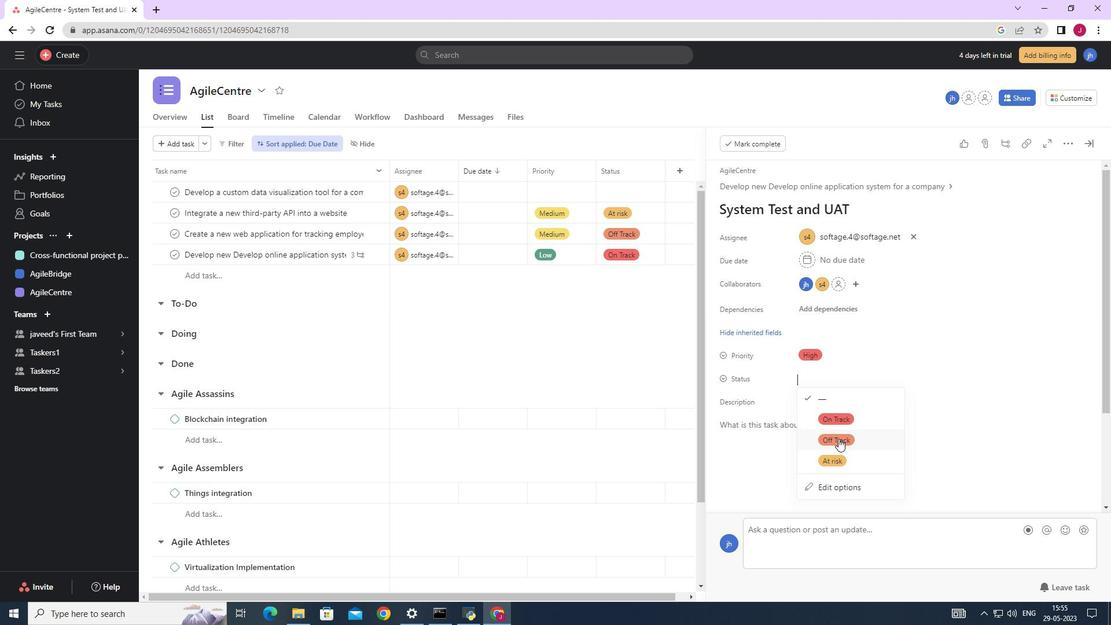 
Action: Mouse moved to (1090, 147)
Screenshot: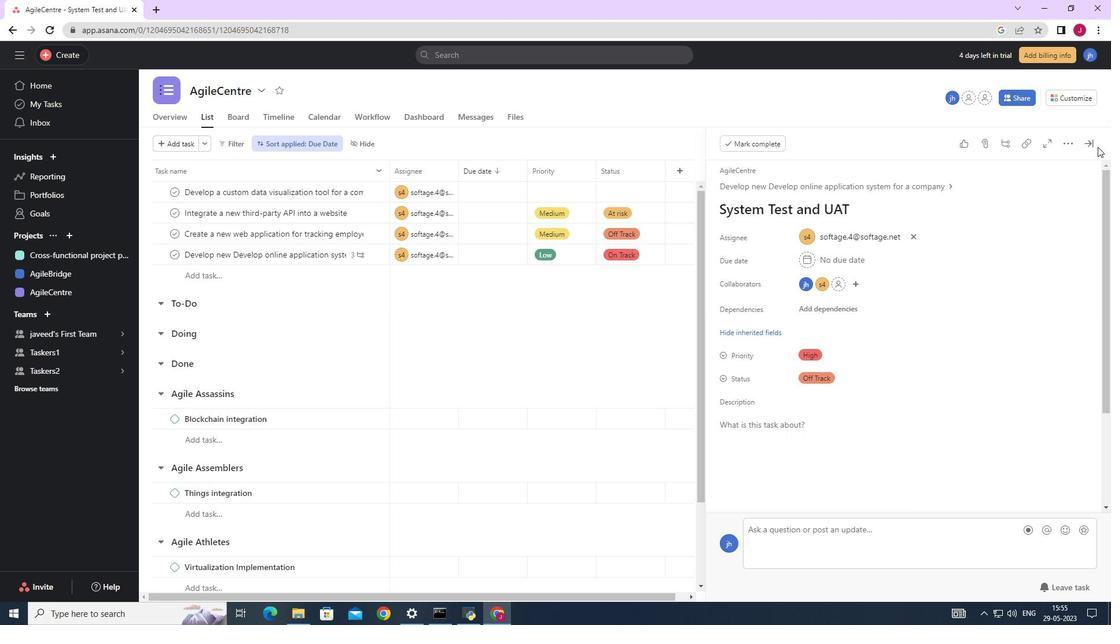 
Action: Mouse pressed left at (1090, 147)
Screenshot: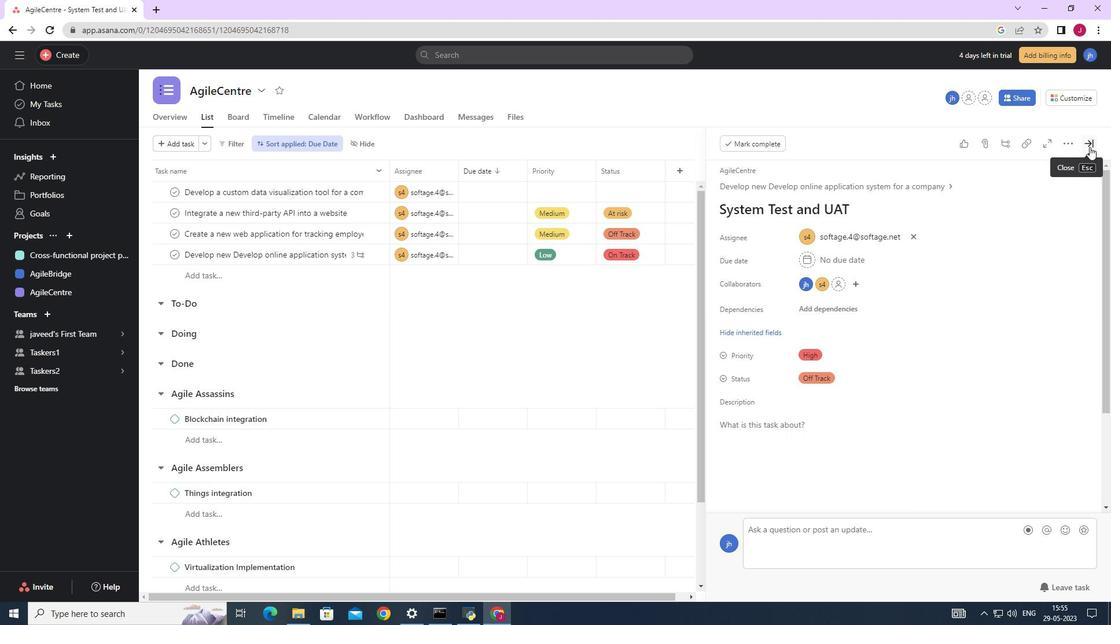 
